 Task: Create a scrum project CalibrateTech. Add to scrum project CalibrateTech a team member softage.3@softage.net and assign as Project Lead. Add to scrum project CalibrateTech a team member softage.4@softage.net
Action: Mouse moved to (186, 49)
Screenshot: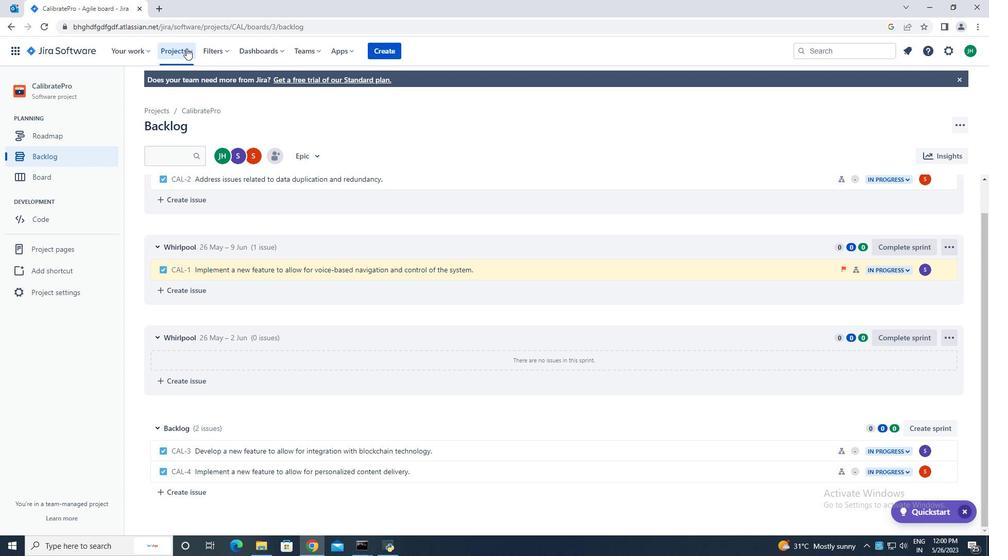 
Action: Mouse pressed left at (186, 49)
Screenshot: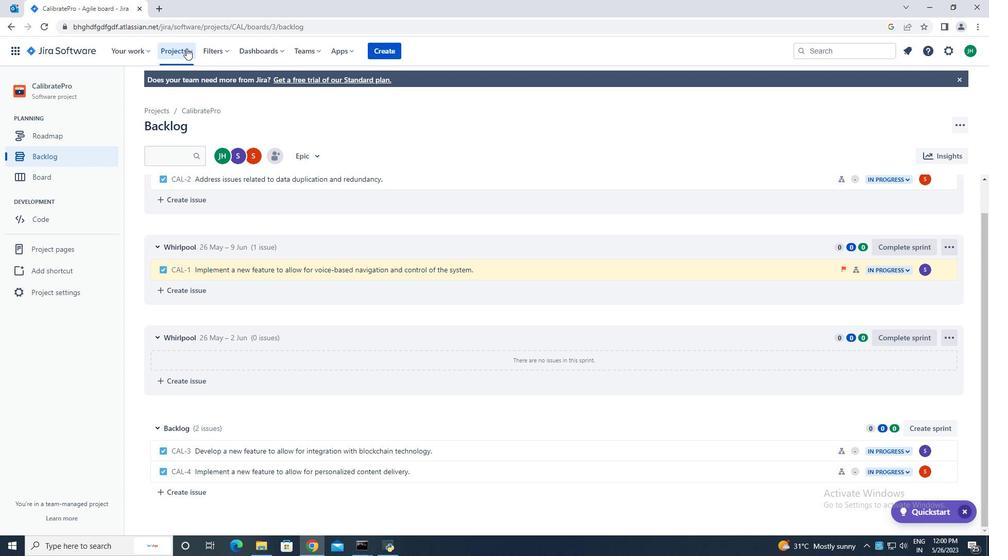 
Action: Mouse moved to (199, 174)
Screenshot: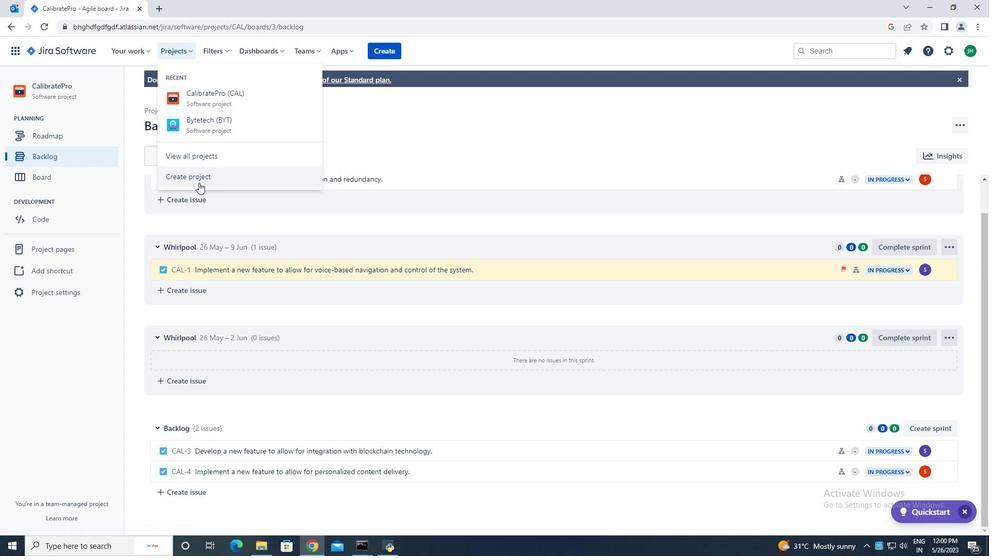 
Action: Mouse pressed left at (199, 174)
Screenshot: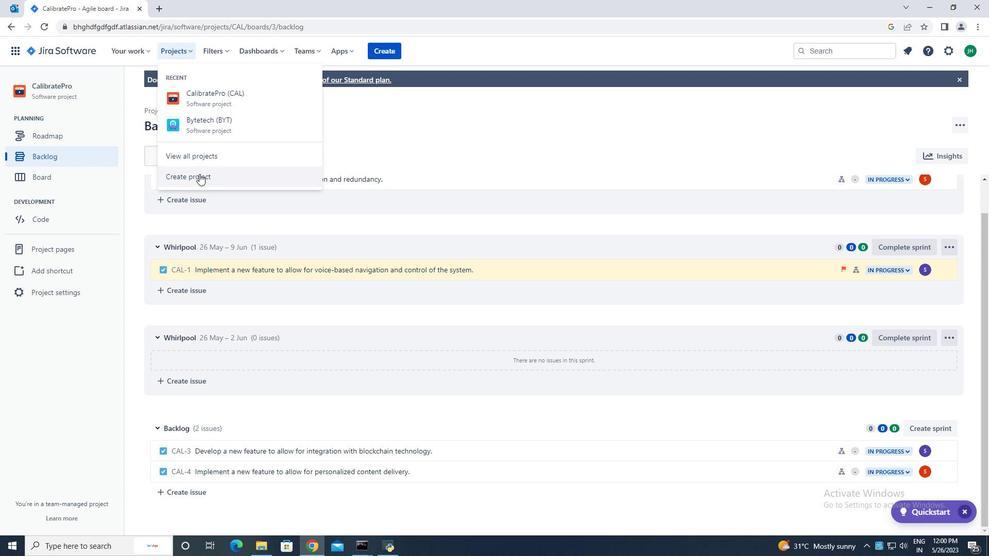 
Action: Mouse moved to (725, 257)
Screenshot: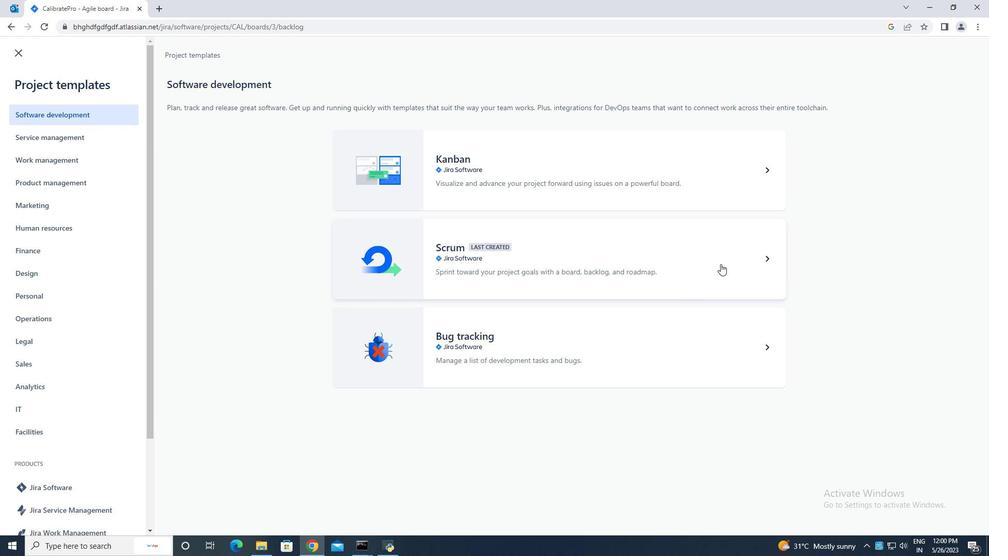 
Action: Mouse pressed left at (725, 257)
Screenshot: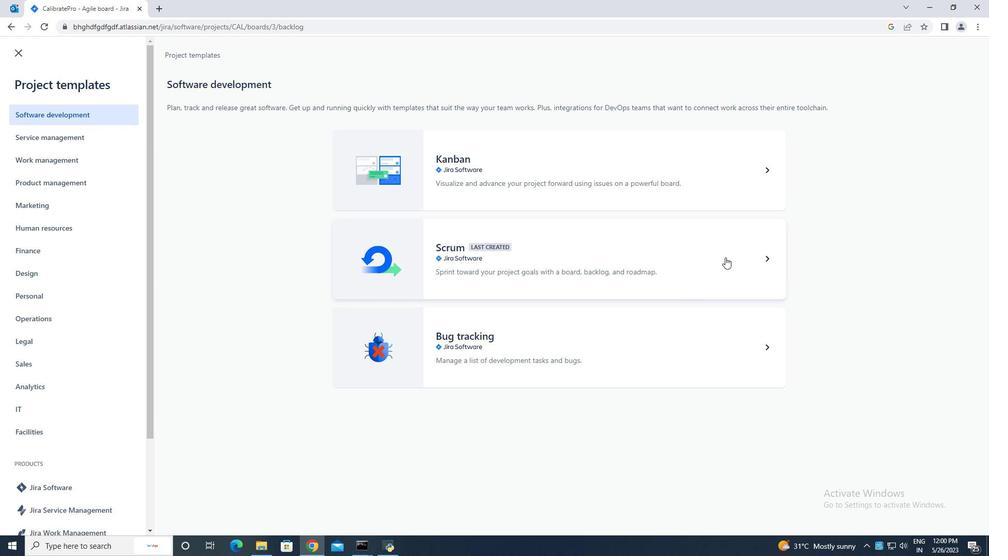 
Action: Mouse moved to (769, 514)
Screenshot: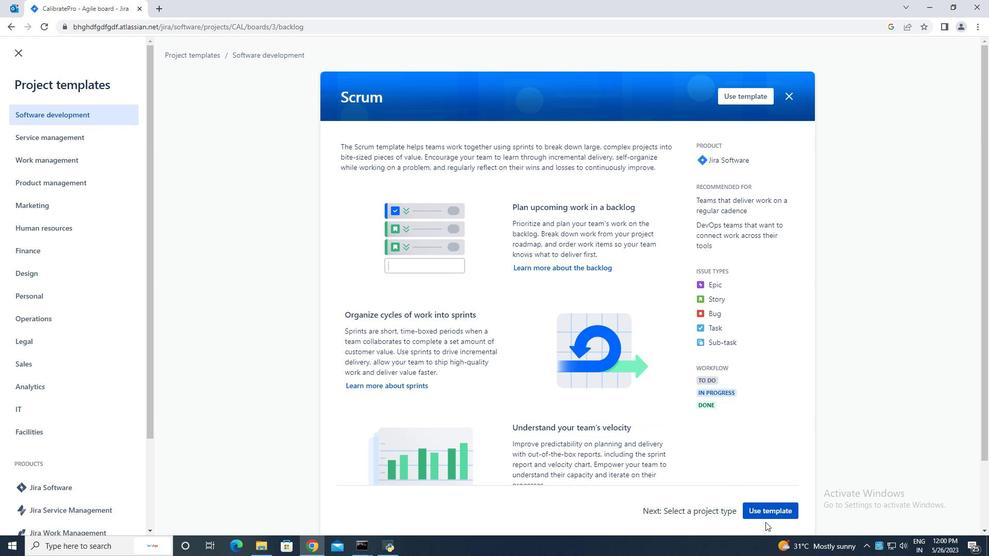 
Action: Mouse pressed left at (769, 514)
Screenshot: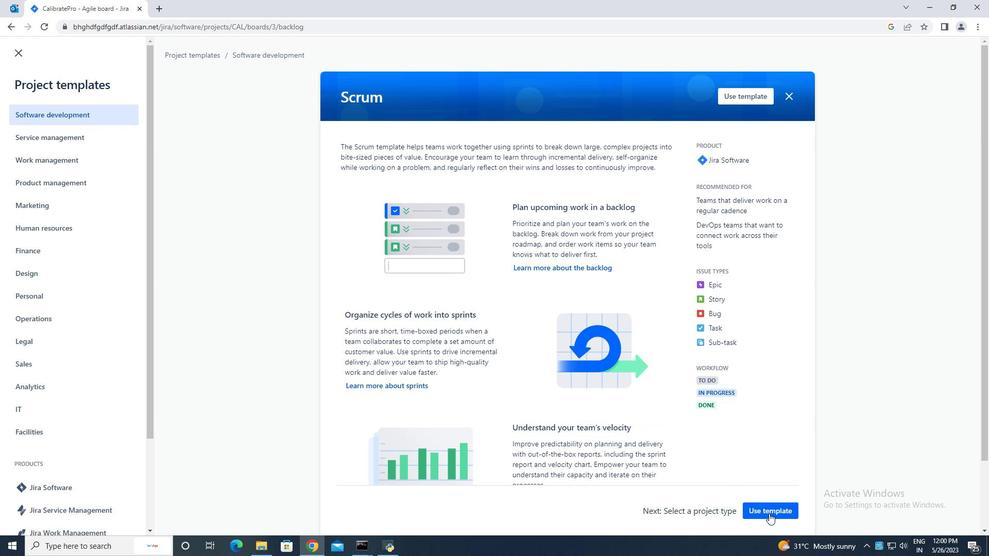 
Action: Mouse moved to (451, 500)
Screenshot: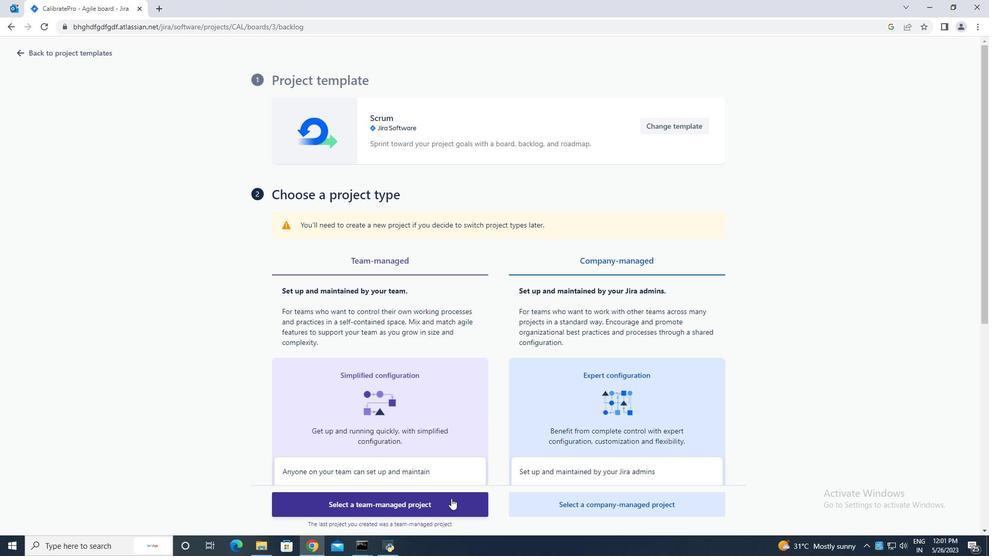 
Action: Mouse pressed left at (451, 500)
Screenshot: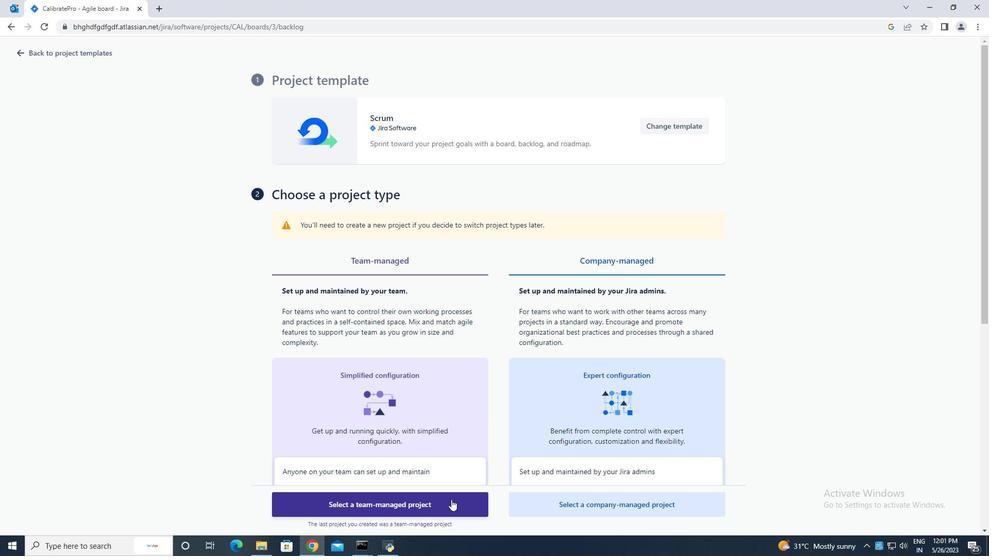 
Action: Mouse moved to (366, 237)
Screenshot: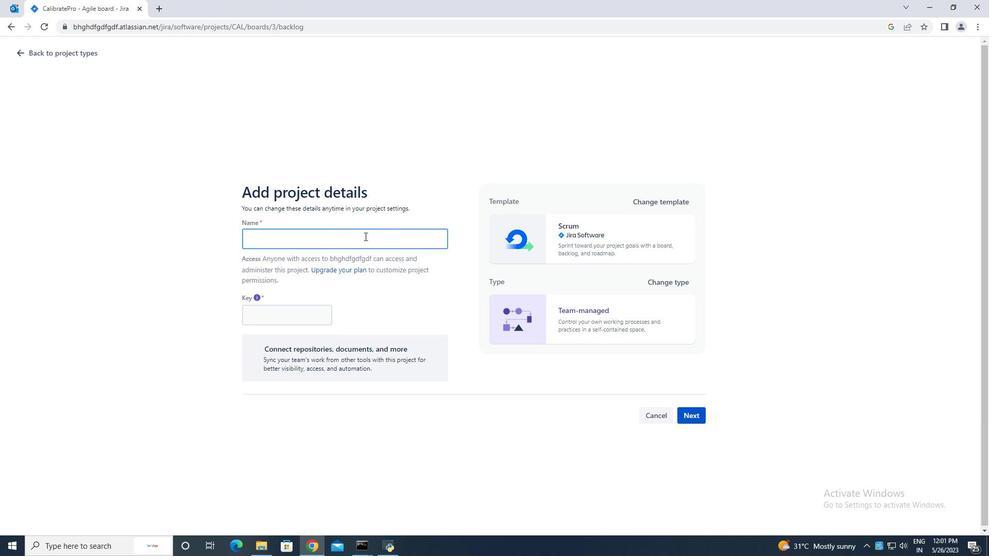 
Action: Key pressed <Key.caps_lock>C<Key.caps_lock>alibrate<Key.caps_lock>T<Key.caps_lock>ech
Screenshot: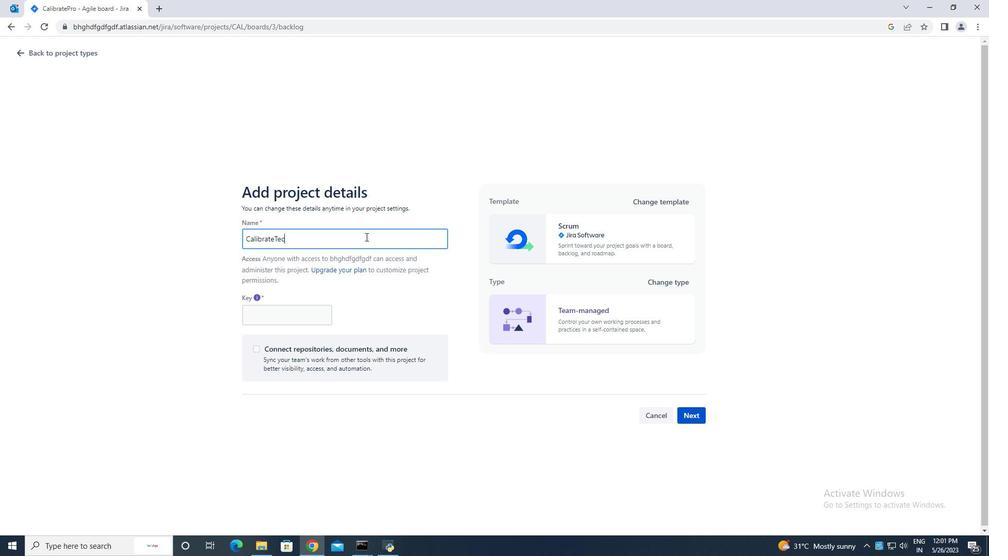 
Action: Mouse moved to (697, 416)
Screenshot: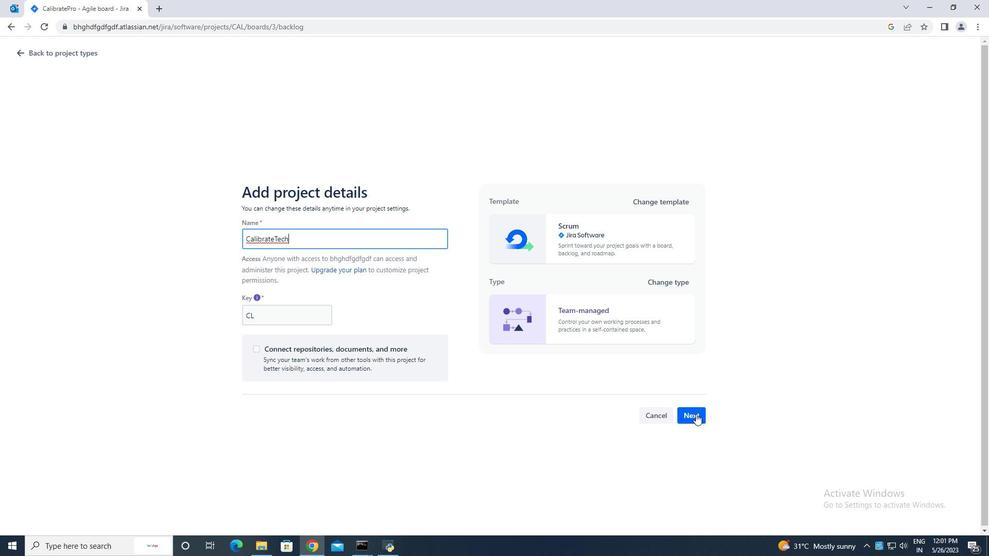 
Action: Mouse pressed left at (697, 416)
Screenshot: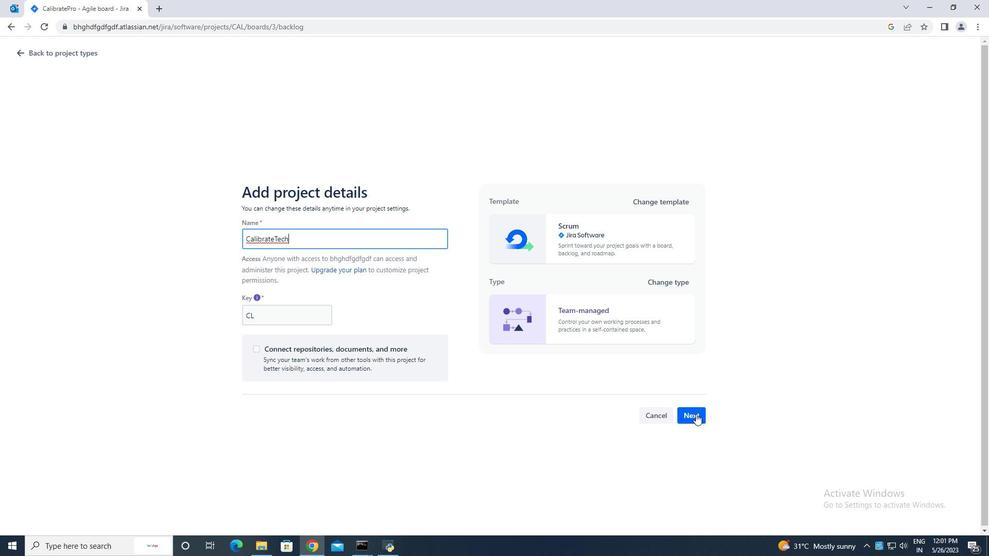 
Action: Mouse moved to (623, 353)
Screenshot: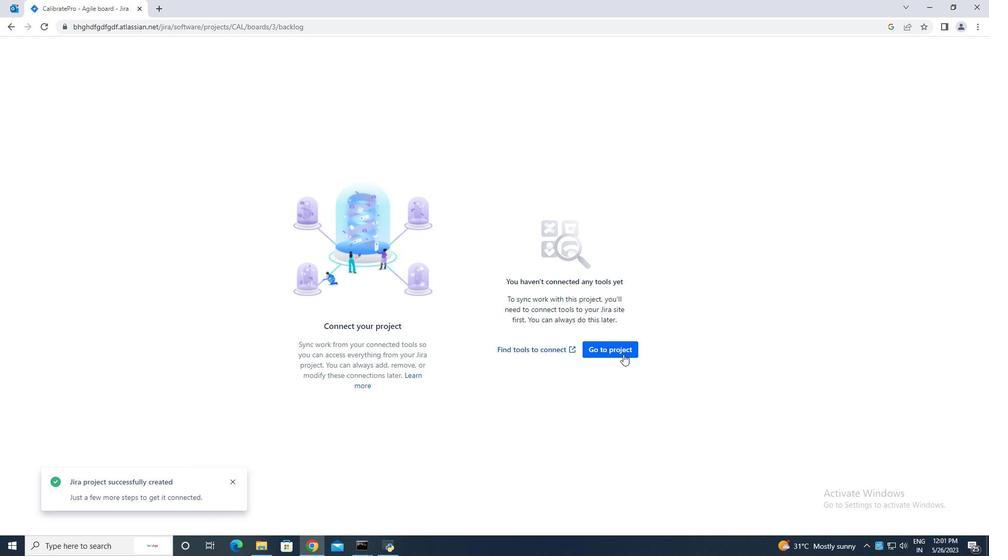 
Action: Mouse pressed left at (623, 353)
Screenshot: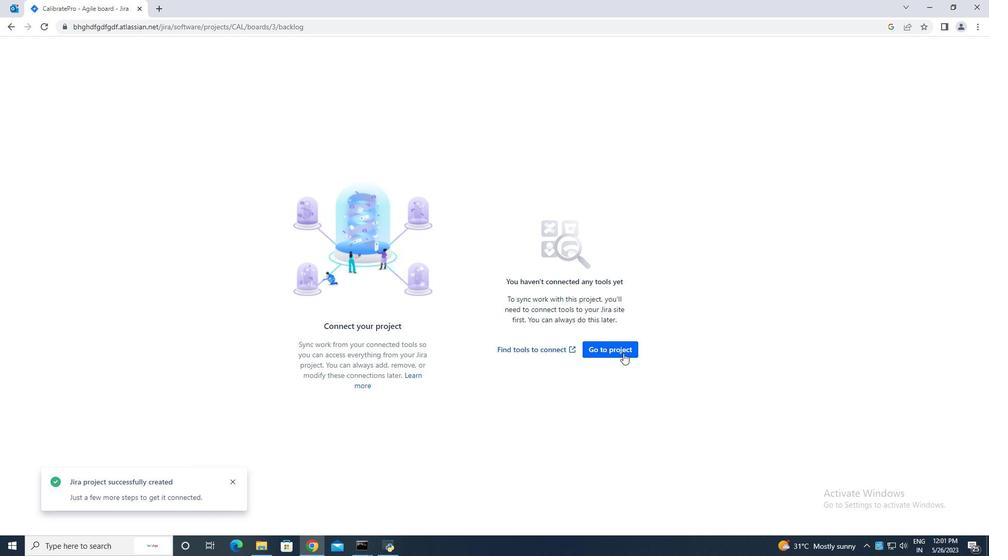 
Action: Mouse moved to (247, 158)
Screenshot: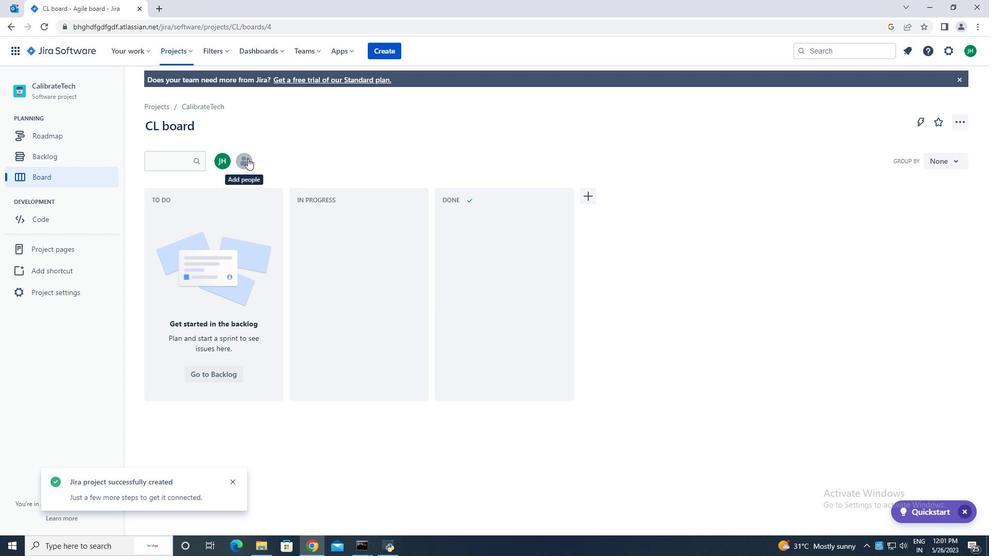 
Action: Mouse pressed left at (247, 158)
Screenshot: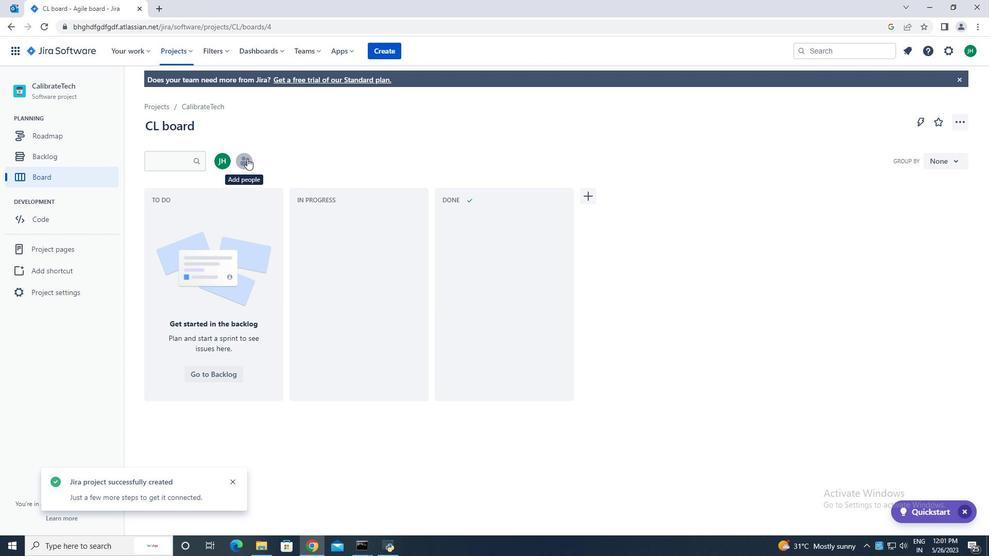 
Action: Mouse moved to (245, 159)
Screenshot: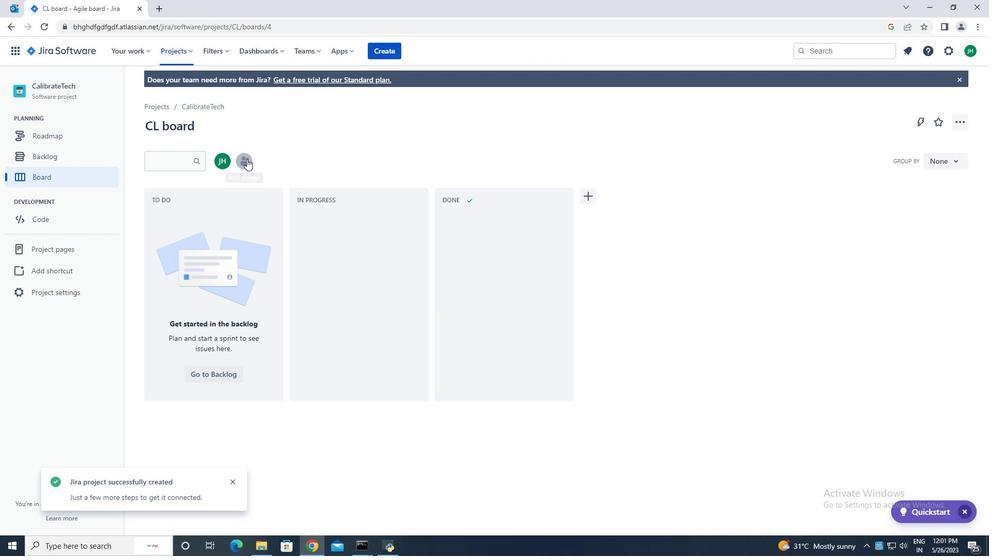 
Action: Key pressed softage.3<Key.shift>@
Screenshot: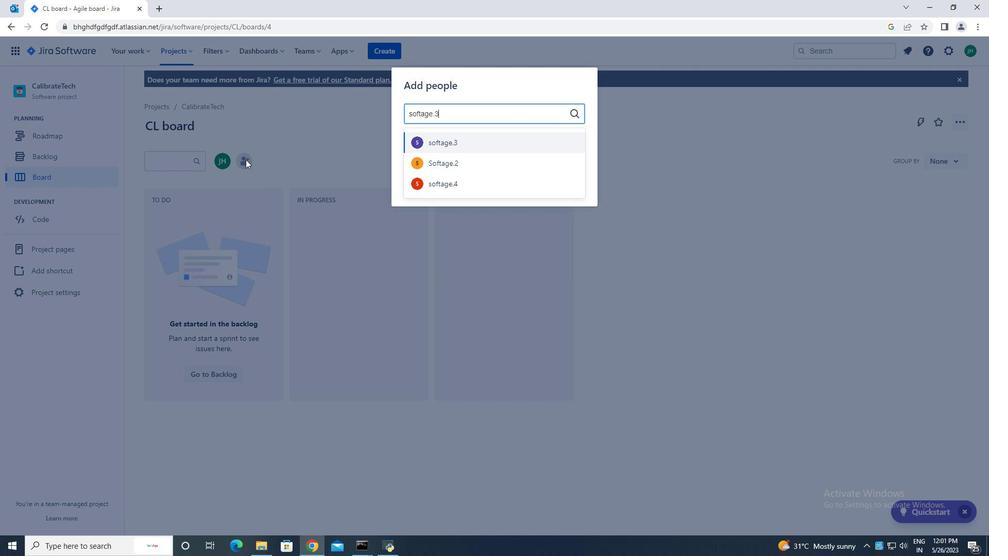 
Action: Mouse moved to (488, 141)
Screenshot: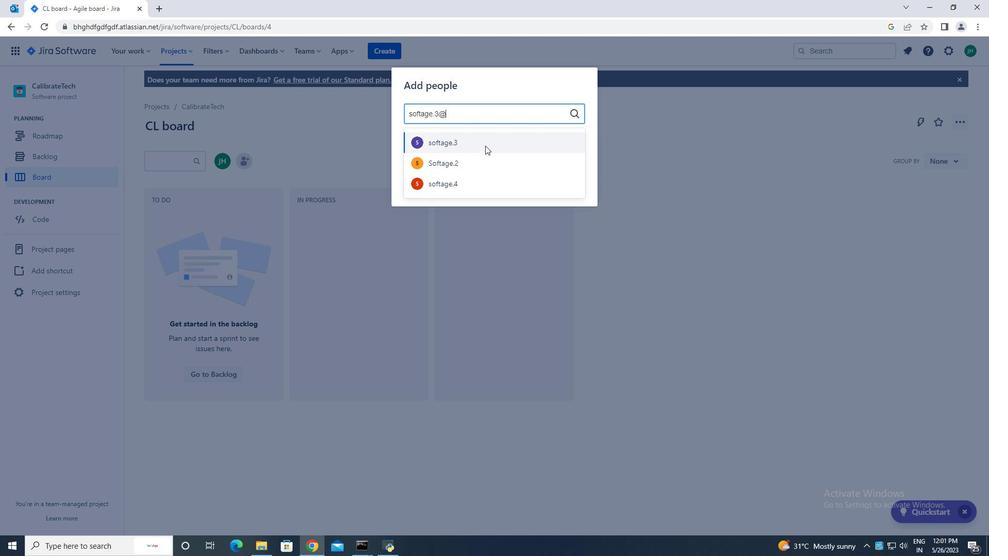 
Action: Mouse pressed left at (488, 141)
Screenshot: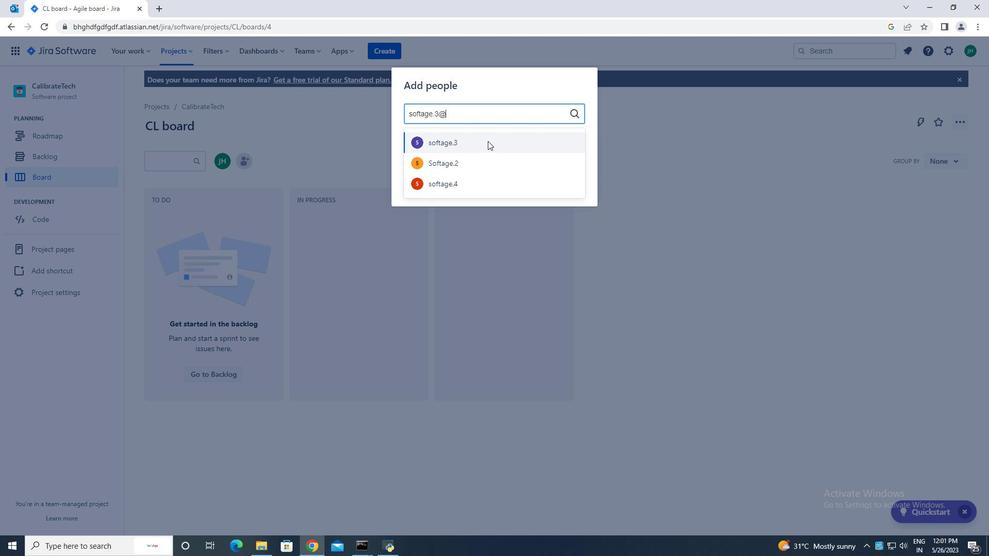 
Action: Mouse moved to (567, 186)
Screenshot: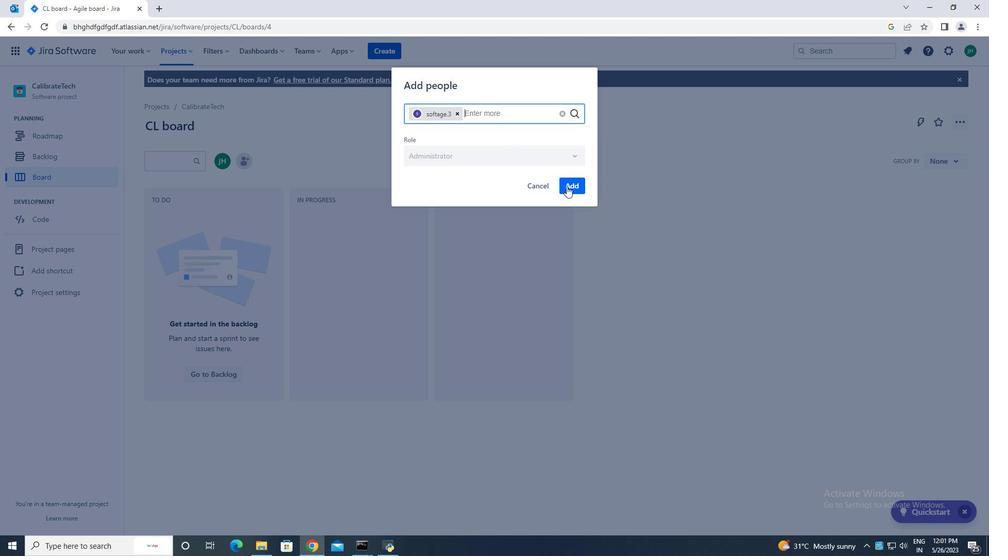 
Action: Mouse pressed left at (567, 186)
Screenshot: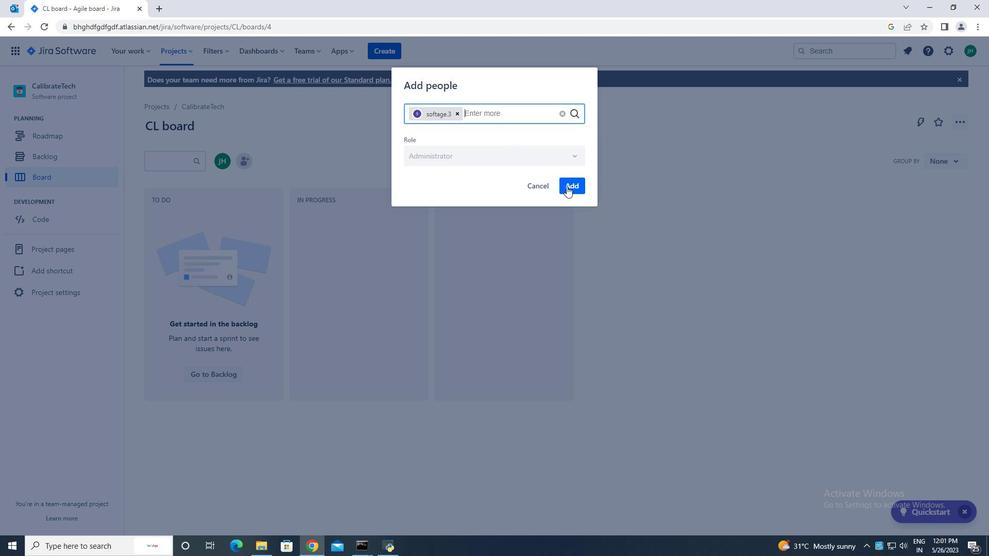 
Action: Mouse moved to (75, 294)
Screenshot: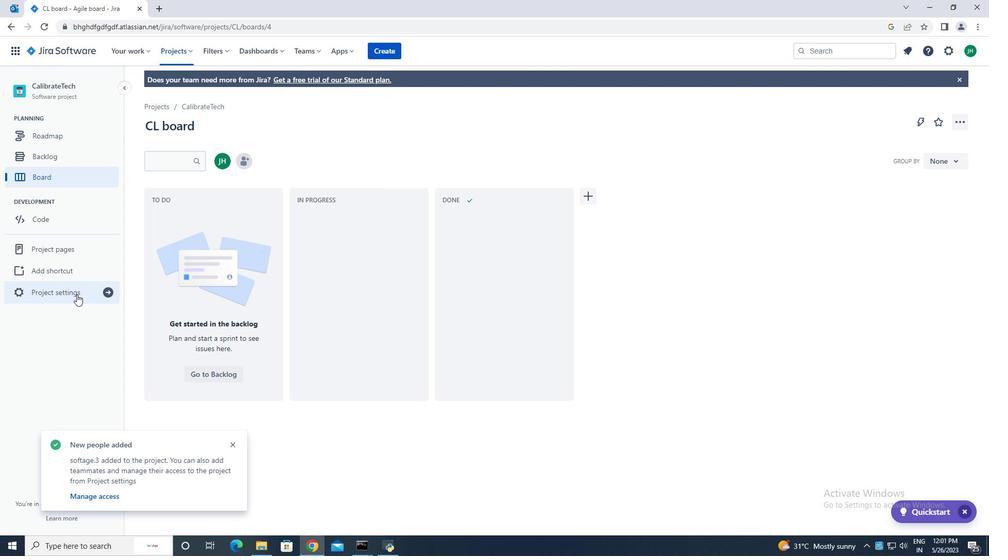 
Action: Mouse pressed left at (75, 294)
Screenshot: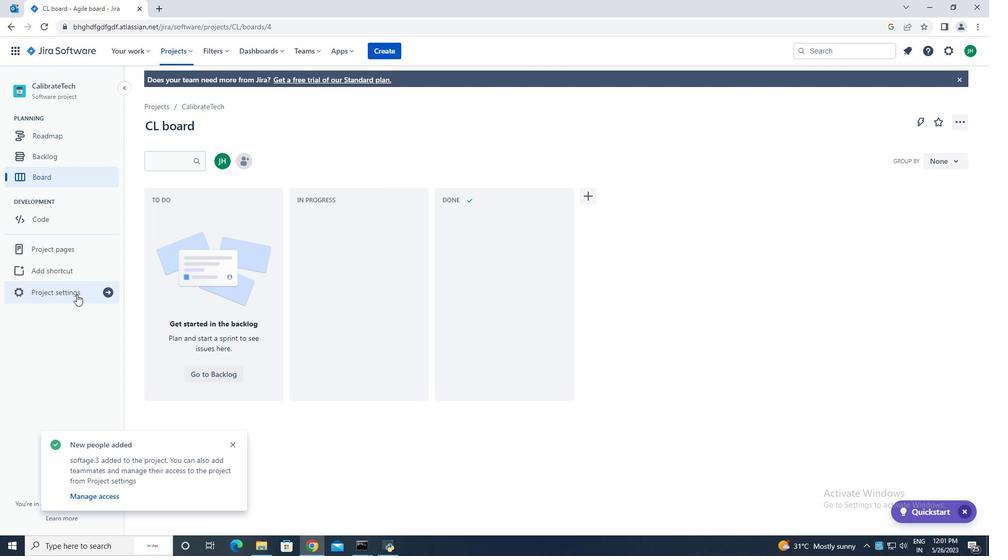 
Action: Mouse moved to (545, 372)
Screenshot: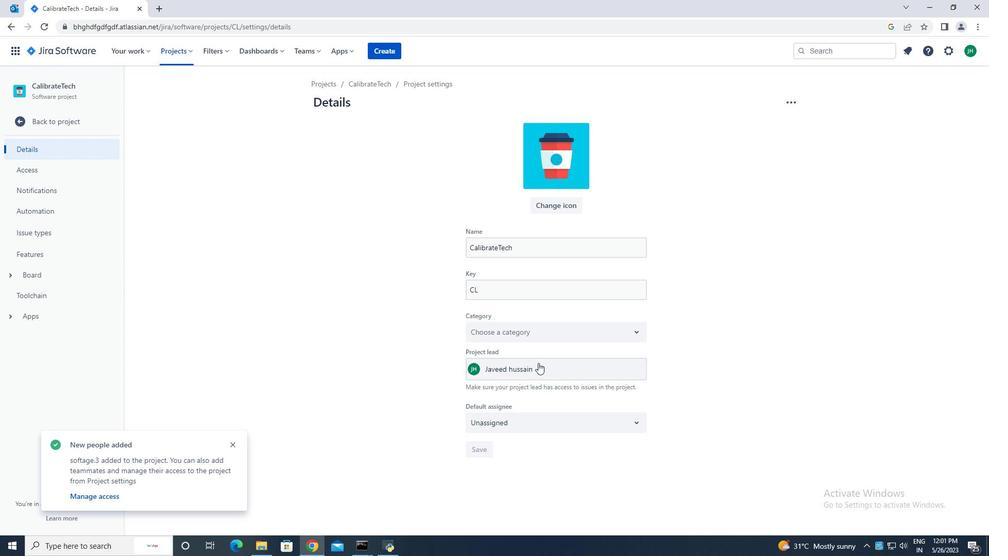 
Action: Mouse pressed left at (545, 372)
Screenshot: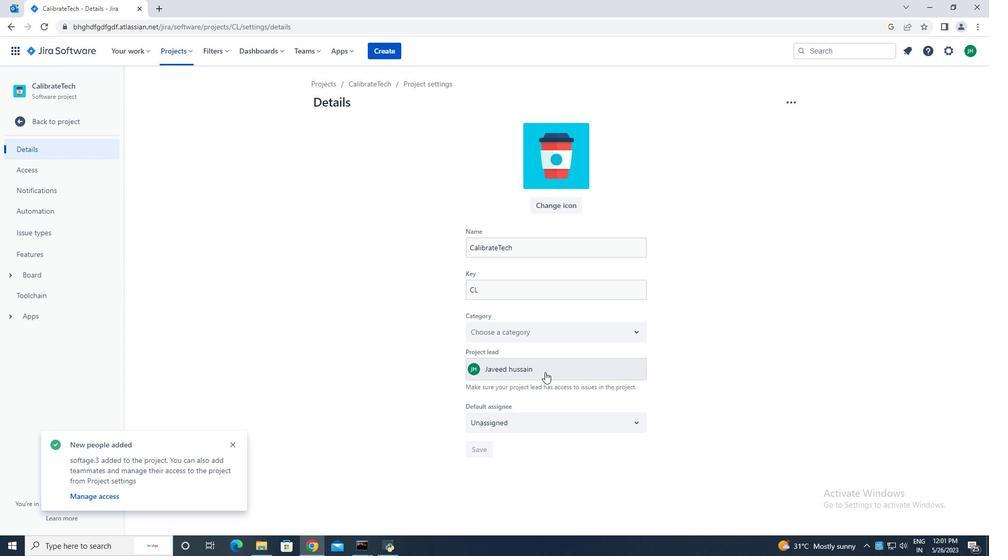 
Action: Key pressed softage.3
Screenshot: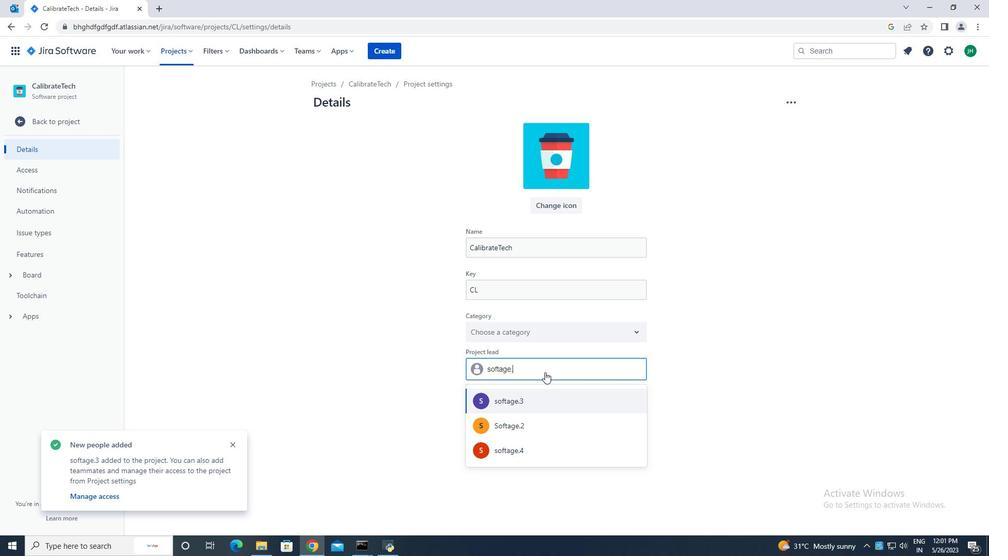 
Action: Mouse moved to (547, 405)
Screenshot: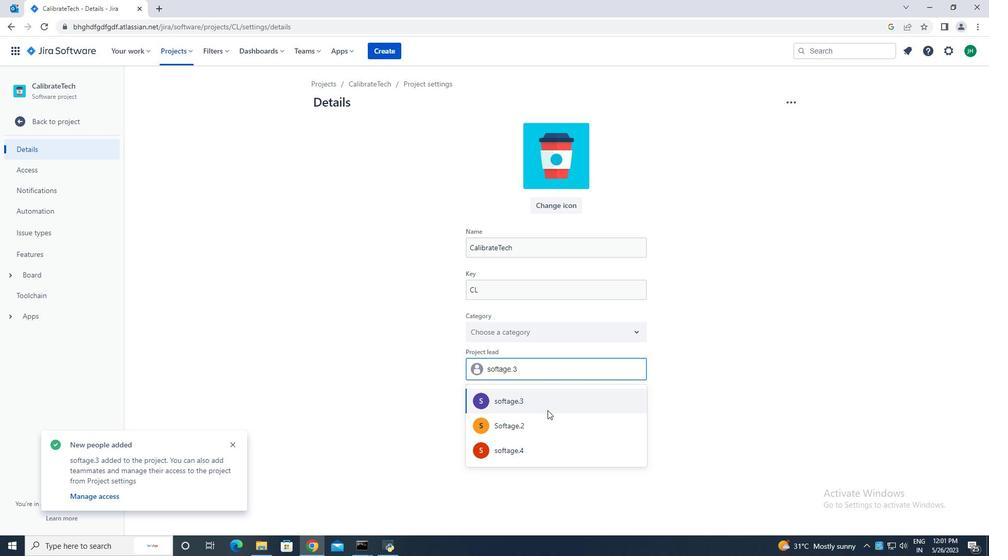 
Action: Mouse pressed left at (547, 405)
Screenshot: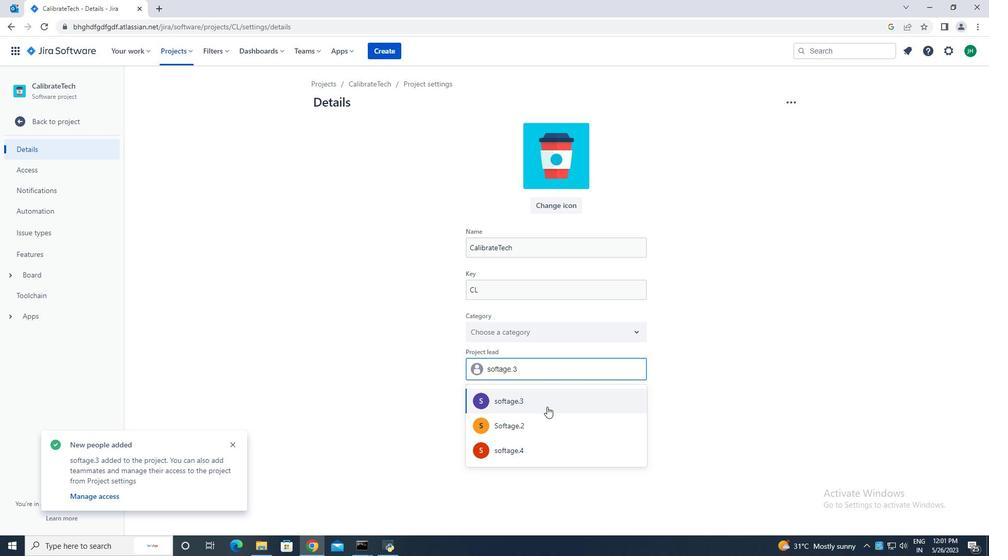 
Action: Mouse moved to (533, 418)
Screenshot: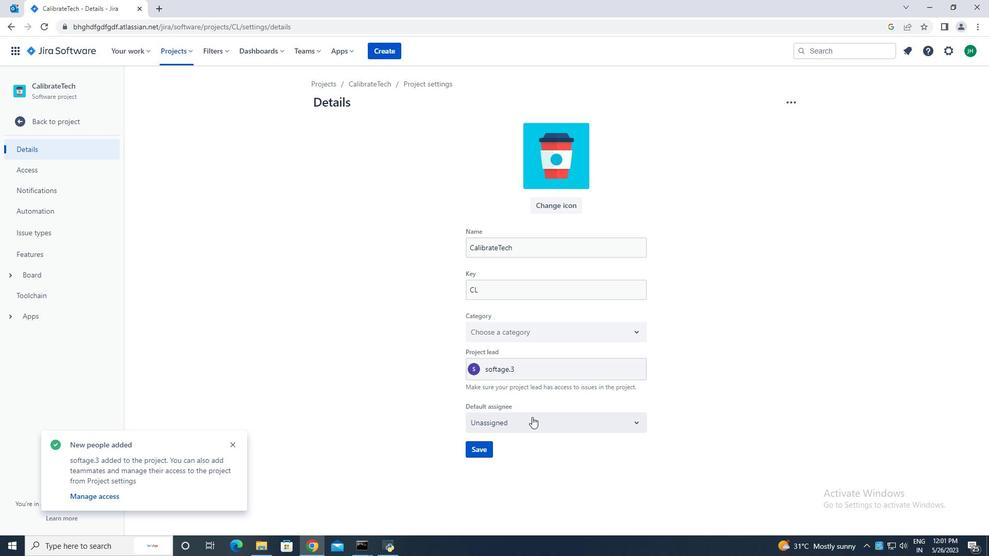 
Action: Mouse pressed left at (533, 418)
Screenshot: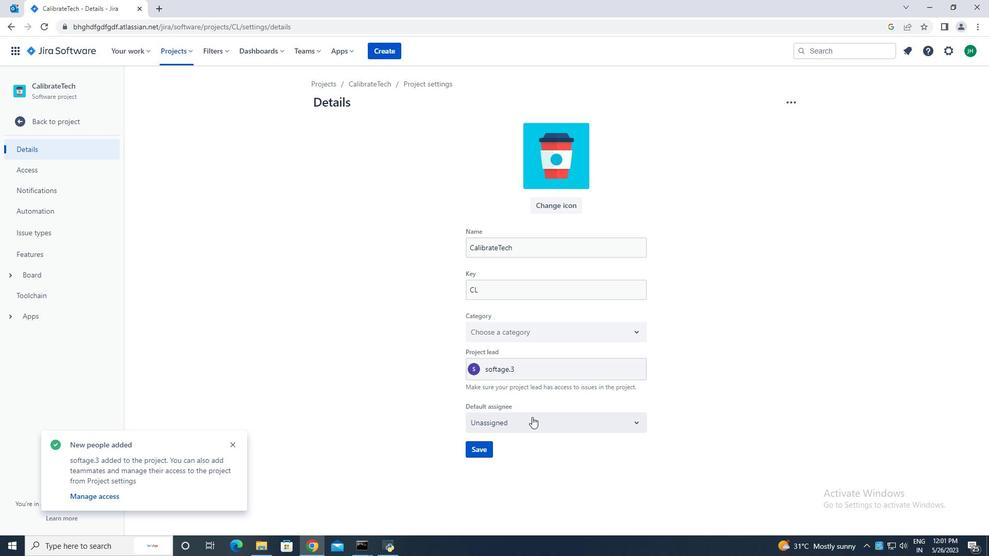 
Action: Mouse moved to (507, 448)
Screenshot: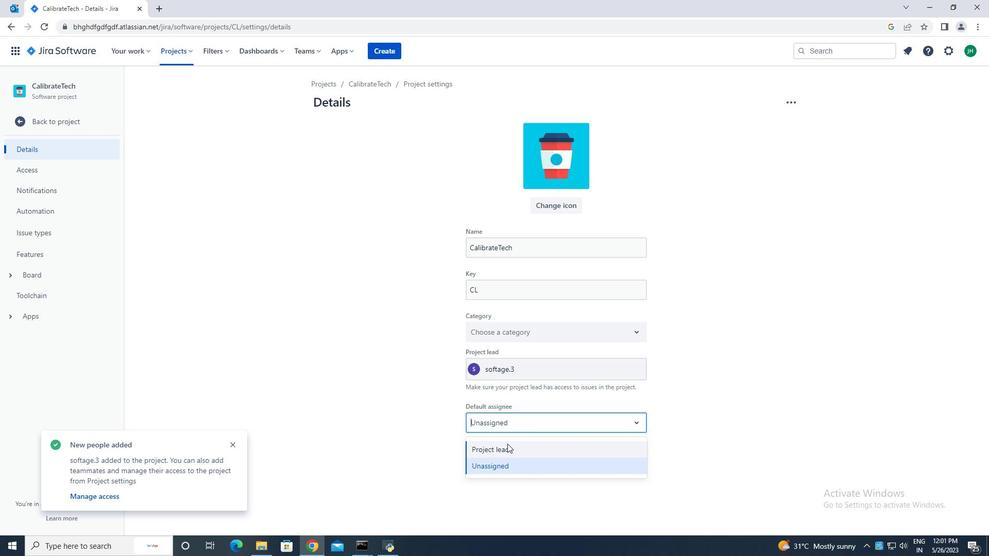 
Action: Mouse pressed left at (507, 448)
Screenshot: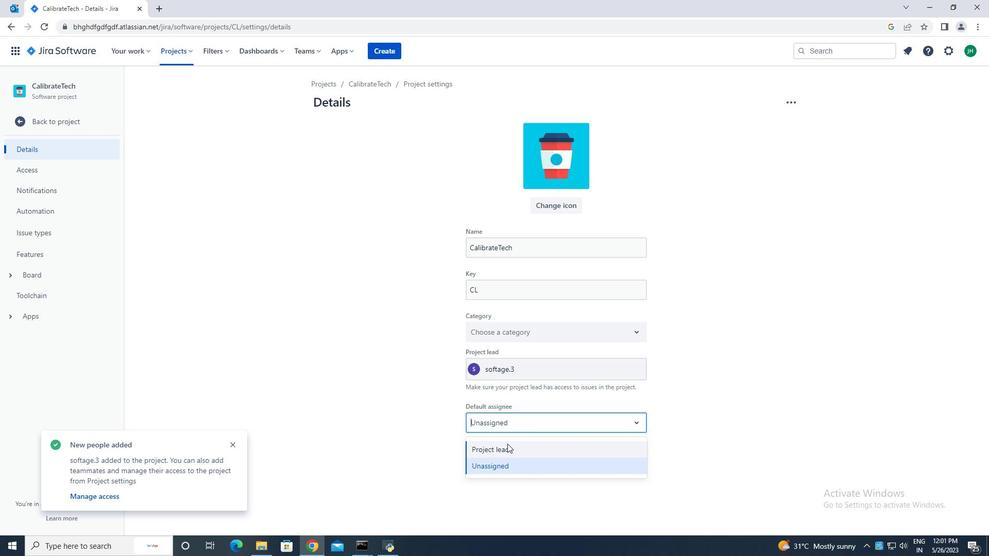 
Action: Mouse moved to (474, 449)
Screenshot: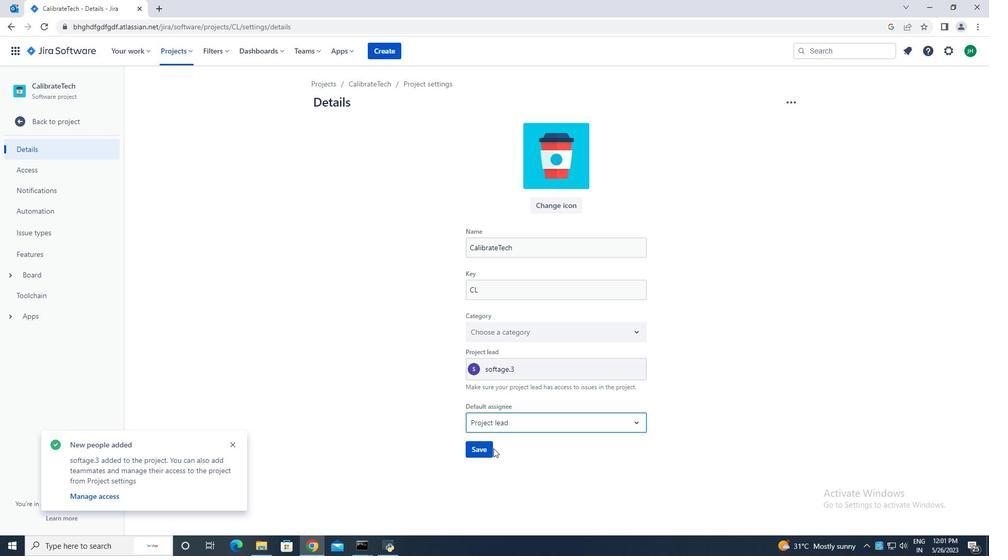 
Action: Mouse pressed left at (474, 449)
Screenshot: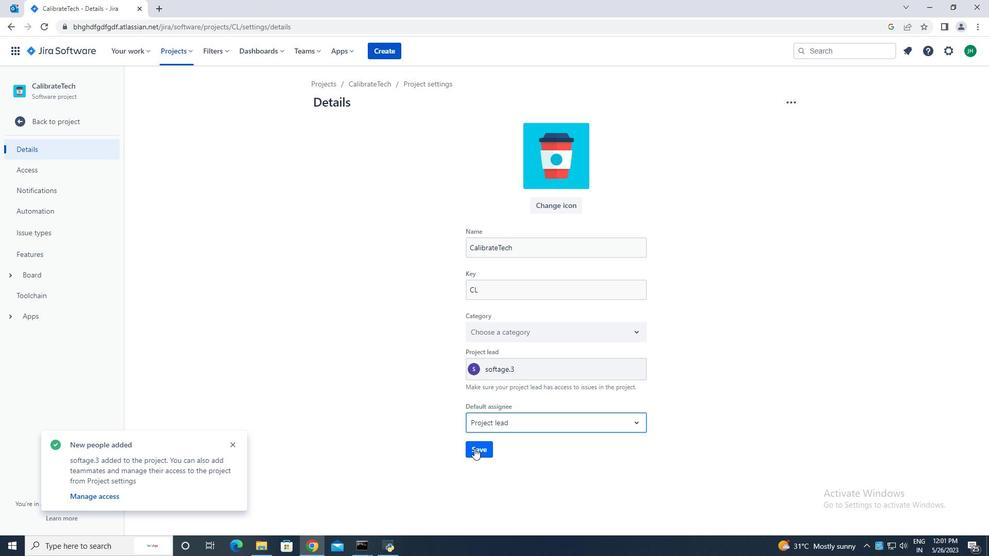 
Action: Mouse moved to (64, 123)
Screenshot: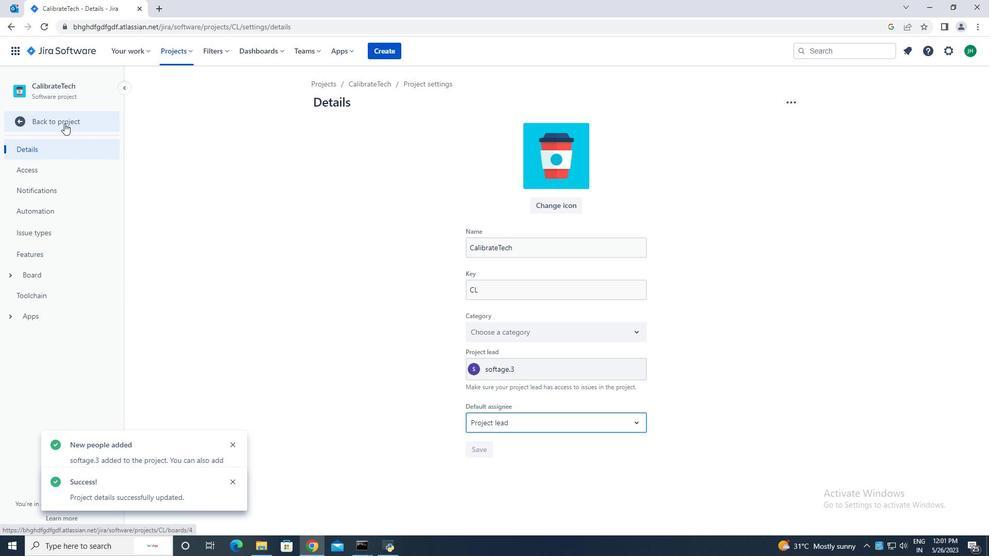 
Action: Mouse pressed left at (64, 123)
Screenshot: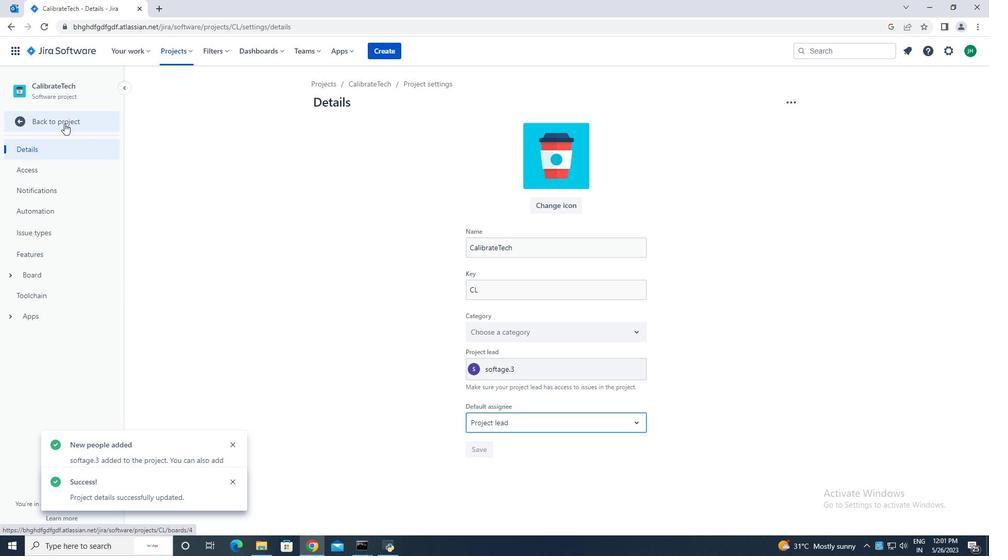 
Action: Mouse moved to (241, 164)
Screenshot: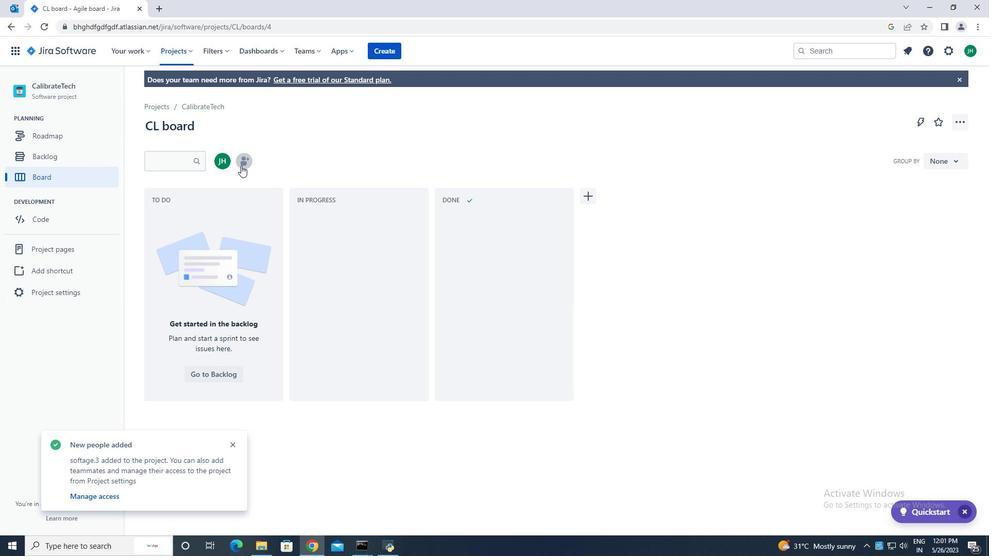 
Action: Mouse pressed left at (241, 164)
Screenshot: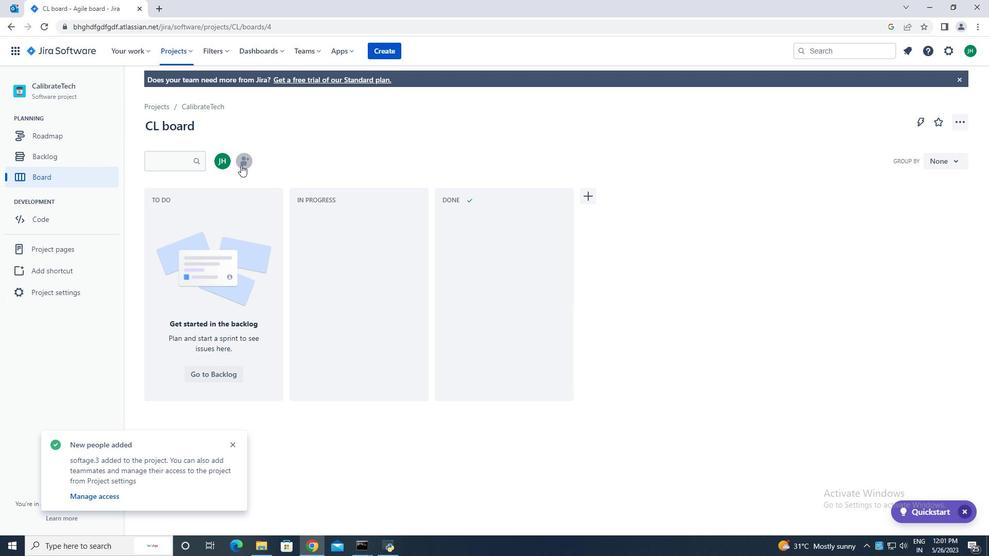 
Action: Mouse moved to (473, 116)
Screenshot: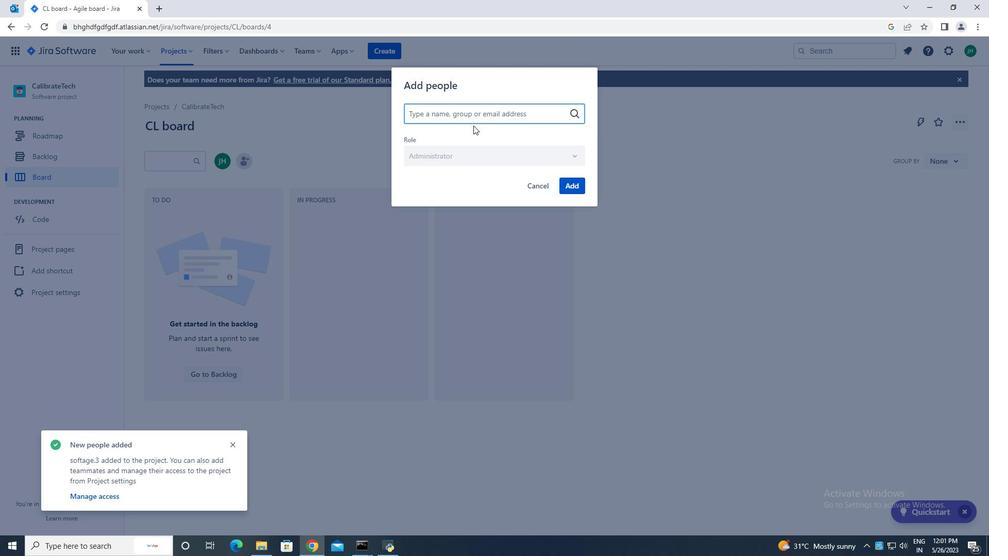 
Action: Key pressed softage.4
Screenshot: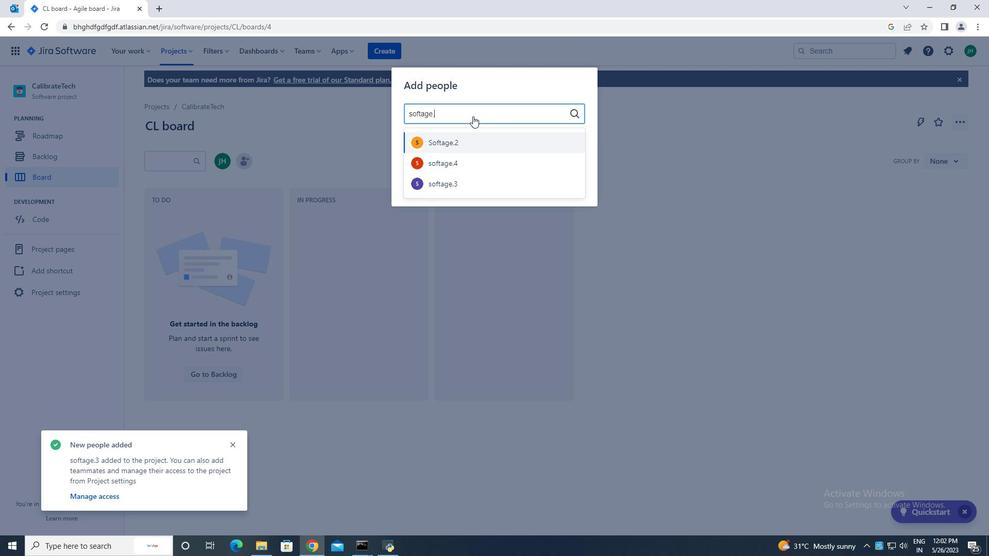 
Action: Mouse moved to (475, 141)
Screenshot: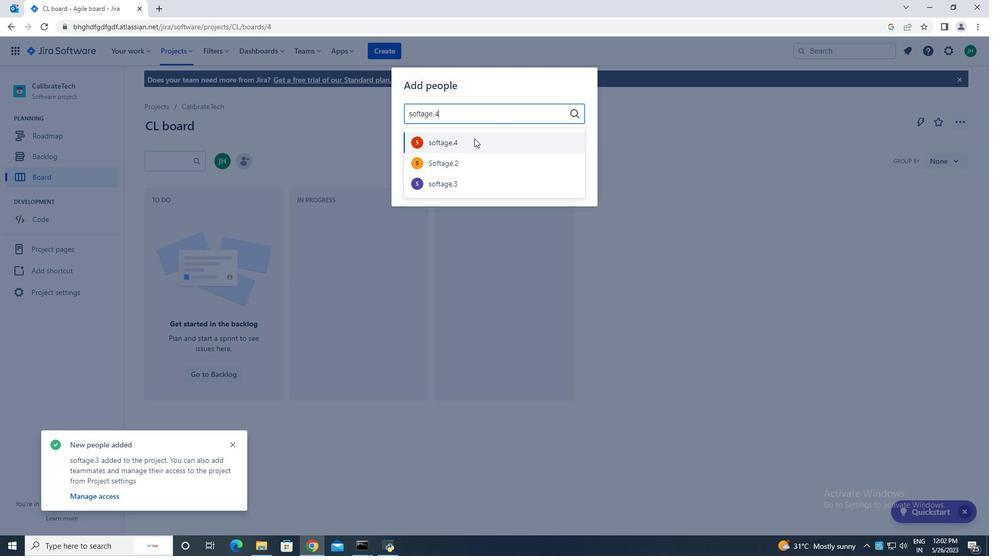 
Action: Mouse pressed left at (475, 141)
Screenshot: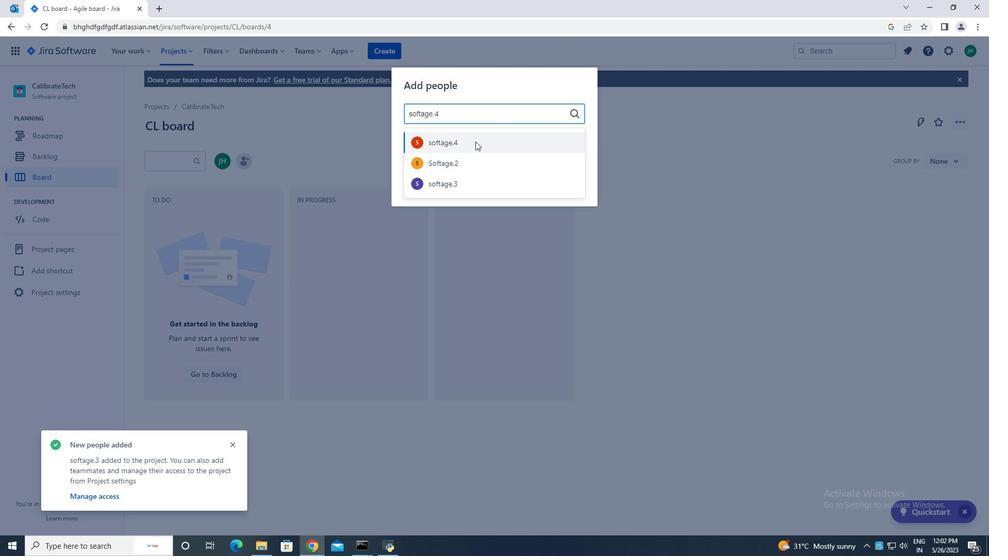 
Action: Mouse moved to (576, 187)
Screenshot: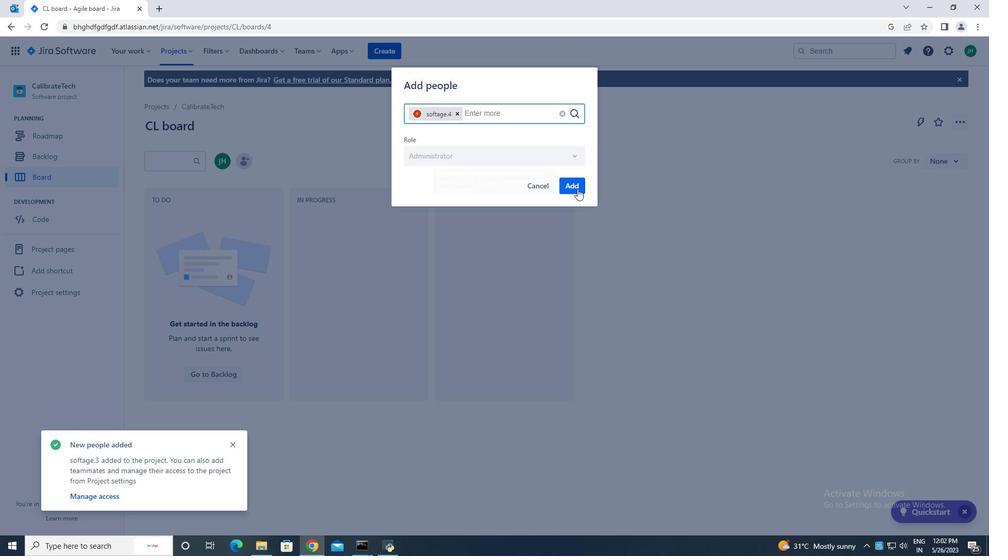 
Action: Mouse pressed left at (576, 187)
Screenshot: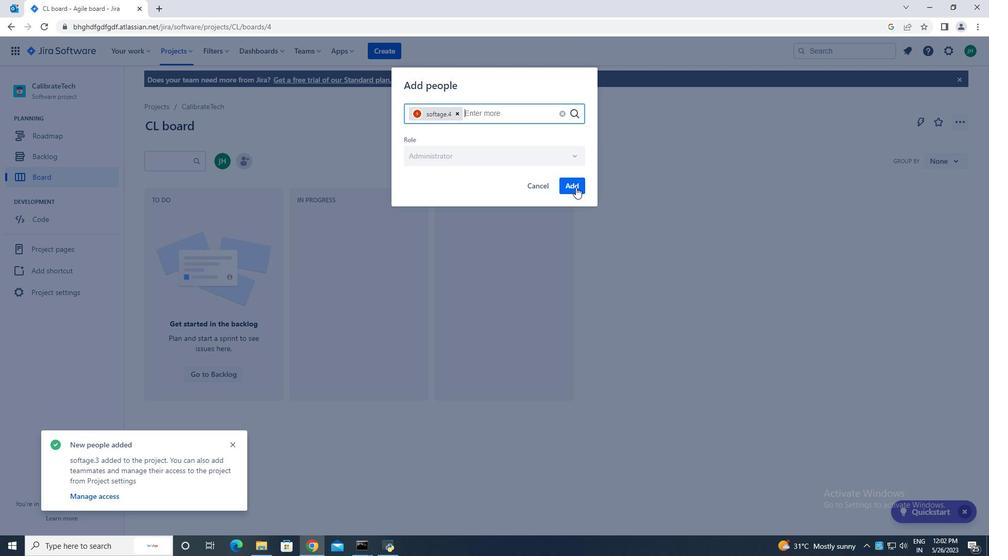 
Action: Mouse moved to (605, 272)
Screenshot: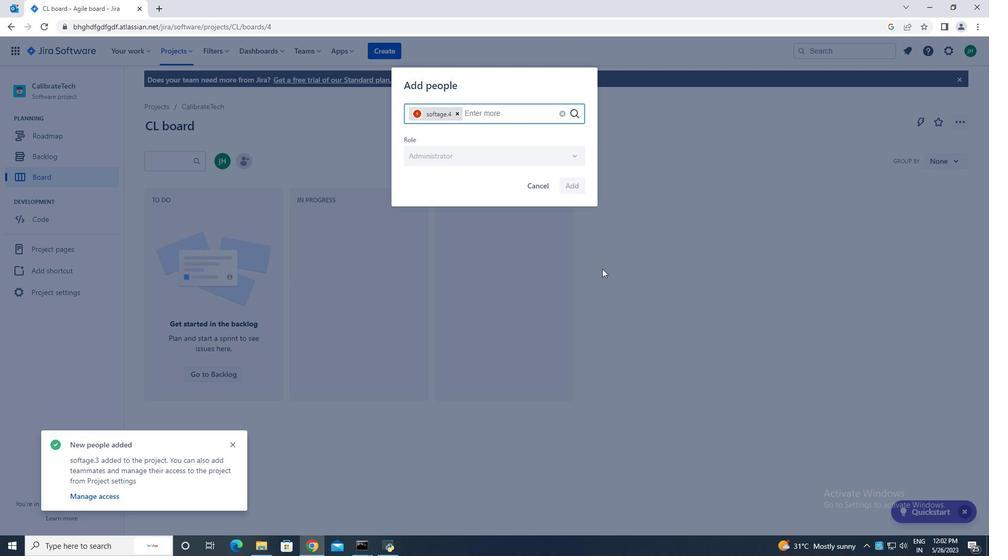 
